Task: Add the task  Implement backup and restore functionality for better data management to the section Code Captains in the project Transpire and add a Due Date to the respective task as 2024/03/16.
Action: Mouse moved to (716, 662)
Screenshot: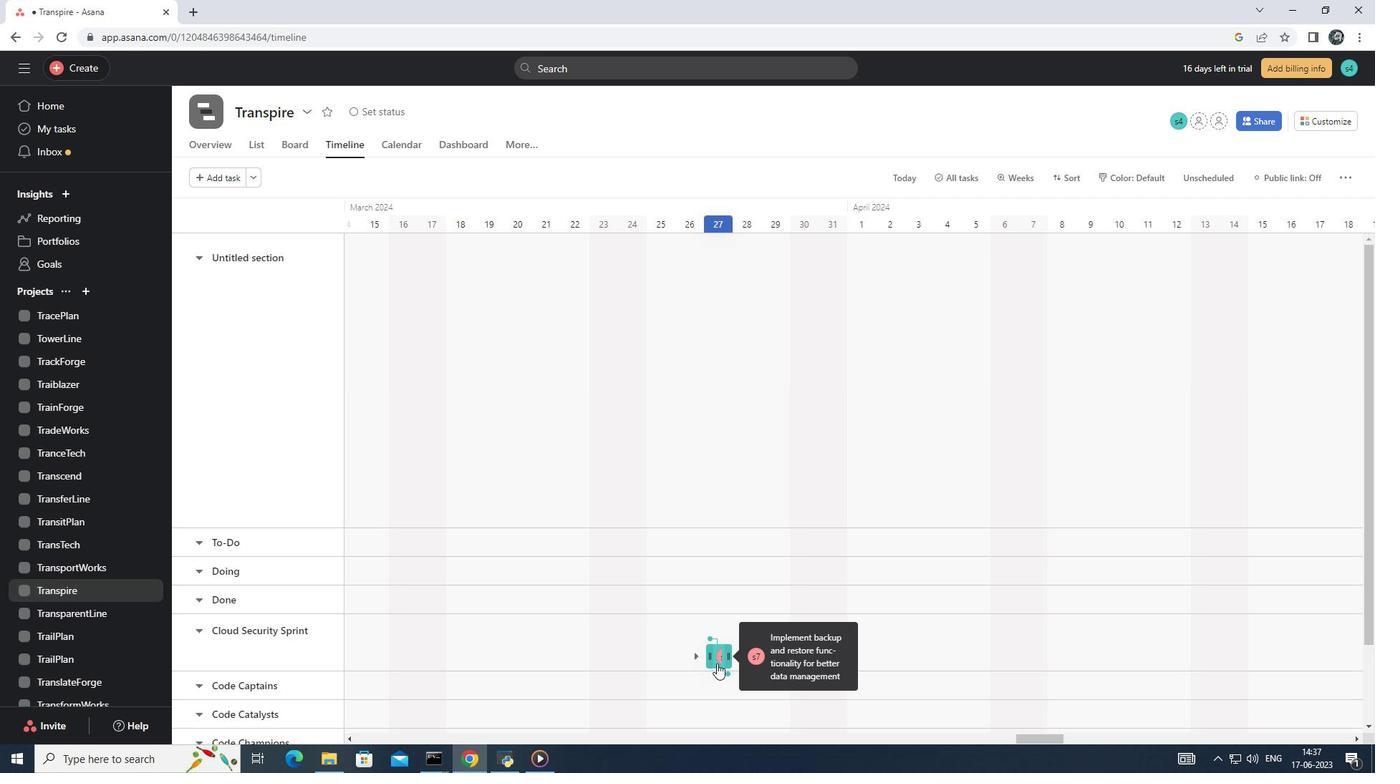 
Action: Mouse pressed left at (716, 662)
Screenshot: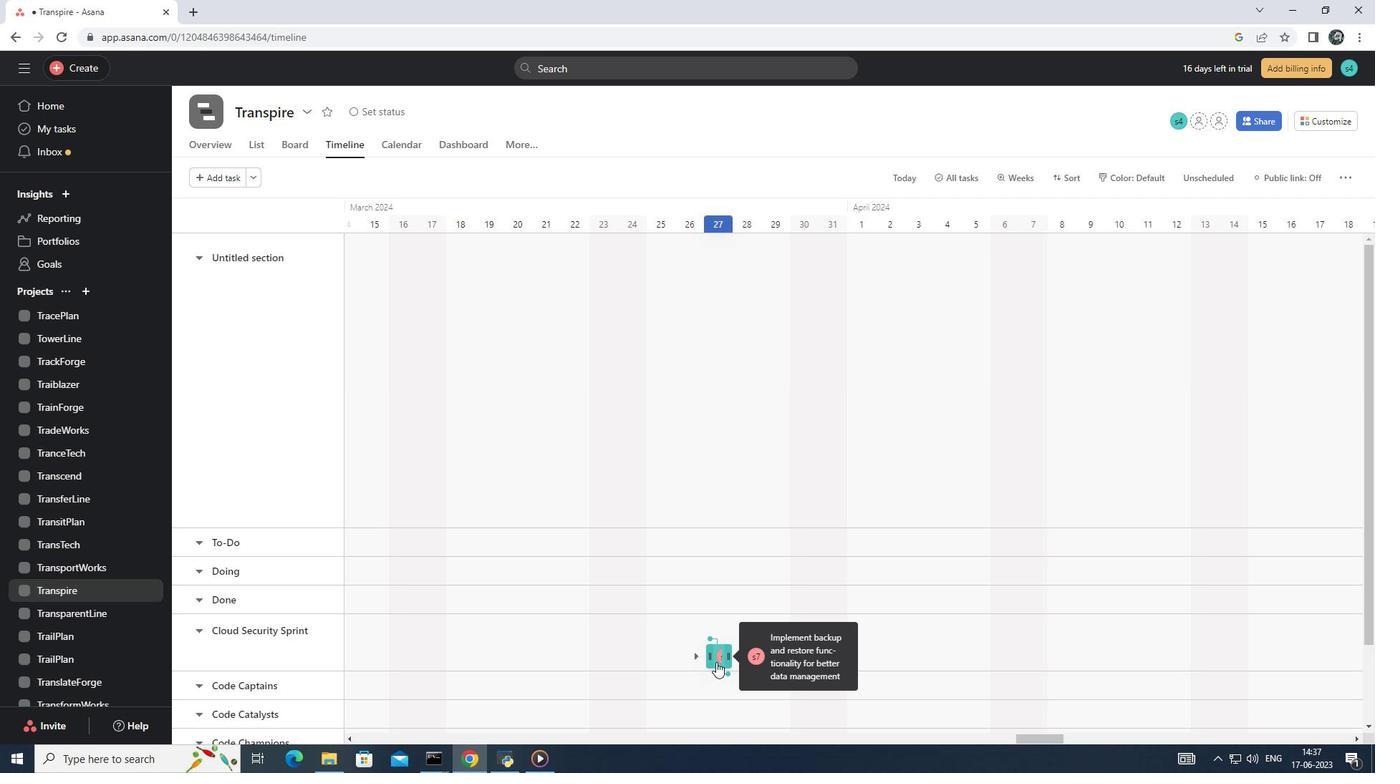 
Action: Mouse moved to (1140, 336)
Screenshot: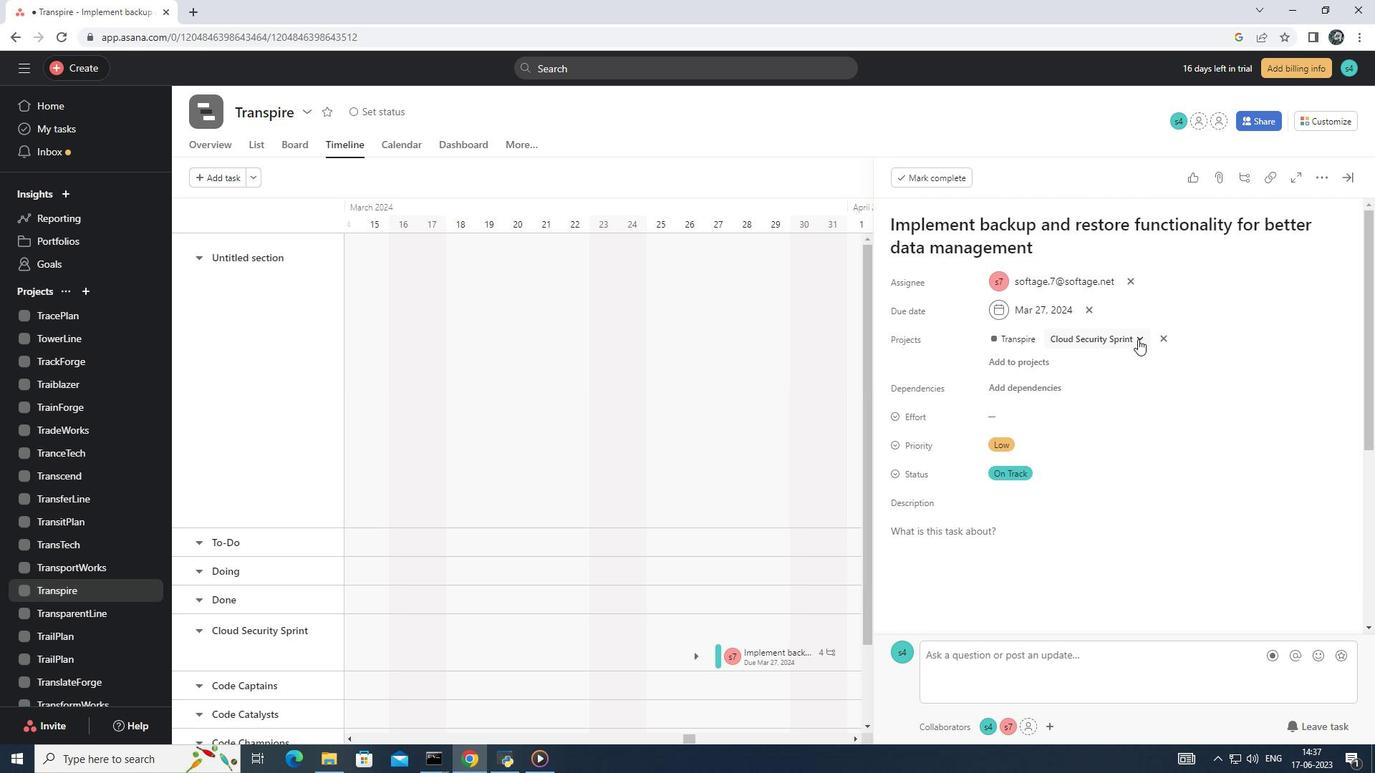 
Action: Mouse pressed left at (1140, 336)
Screenshot: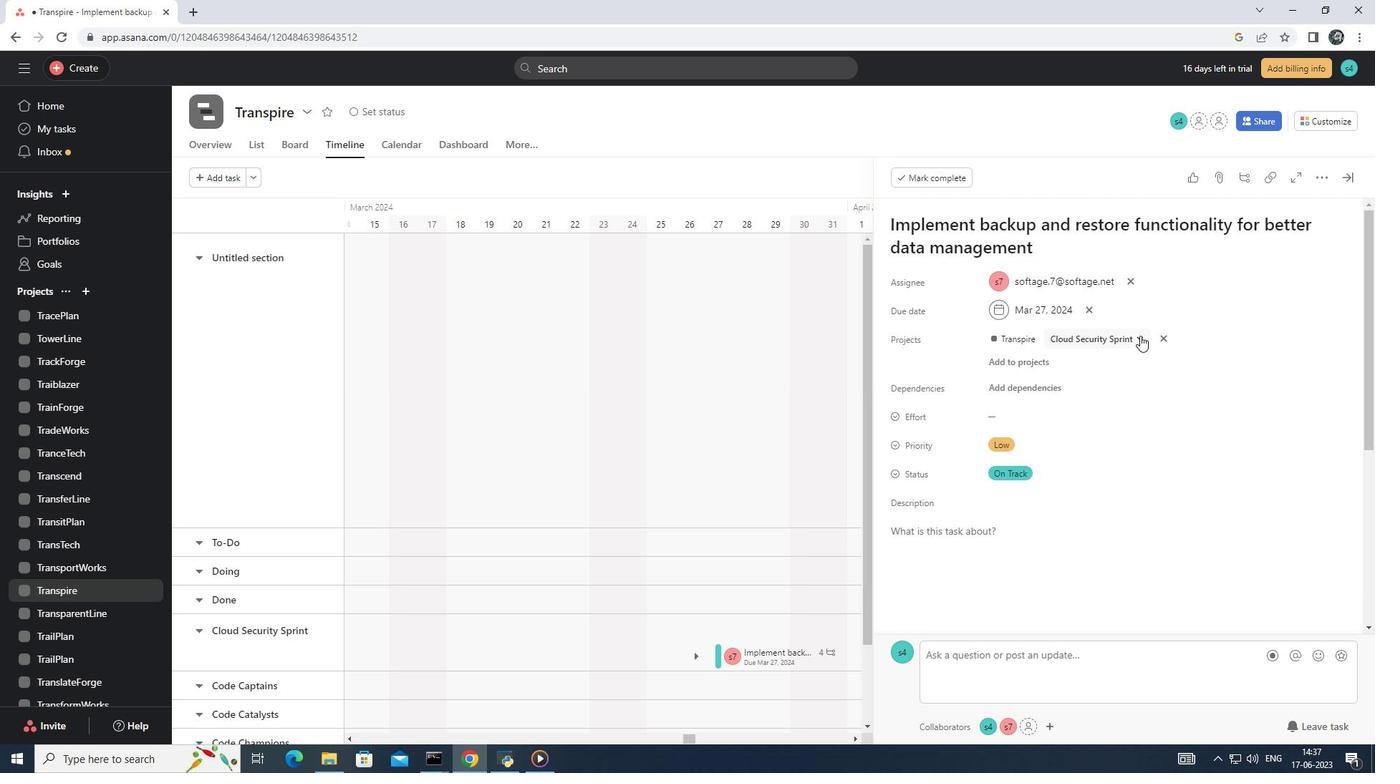 
Action: Mouse moved to (1110, 502)
Screenshot: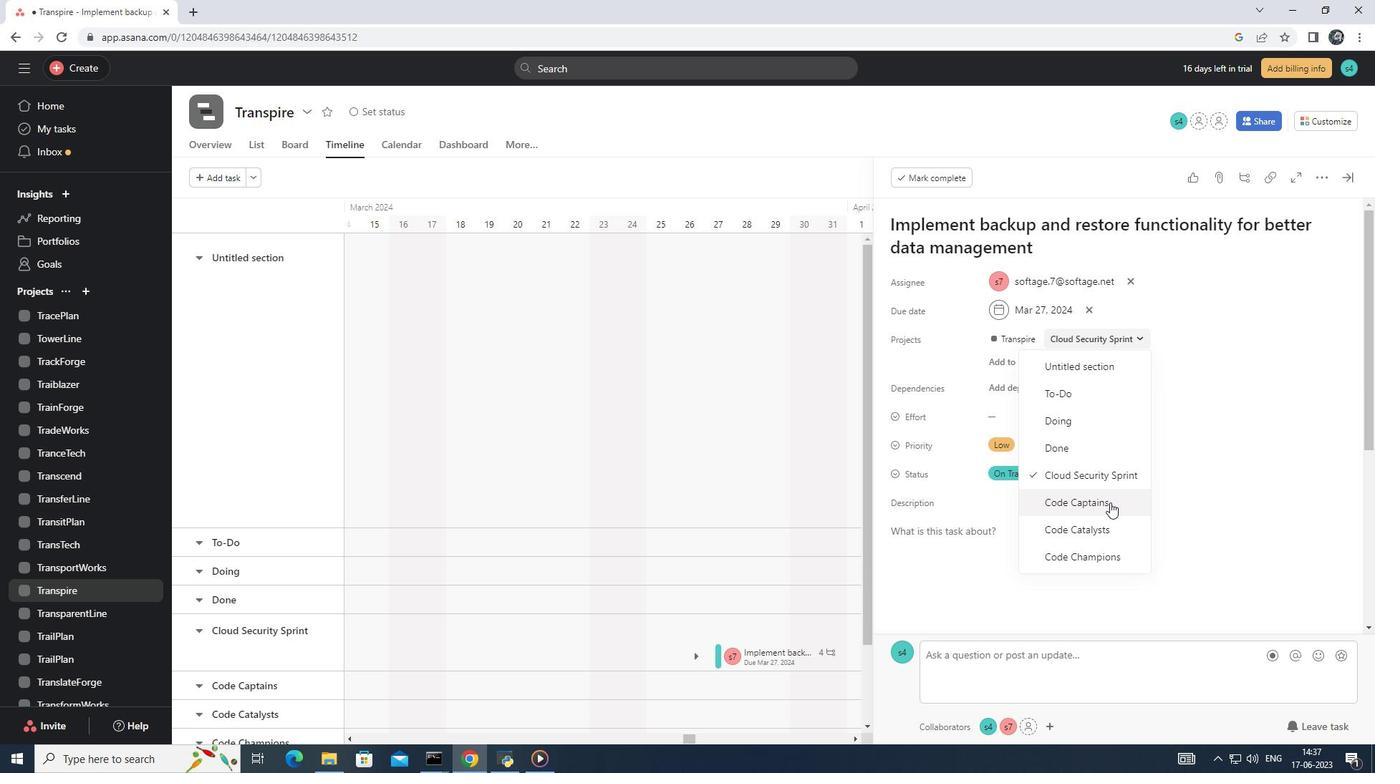 
Action: Mouse pressed left at (1110, 502)
Screenshot: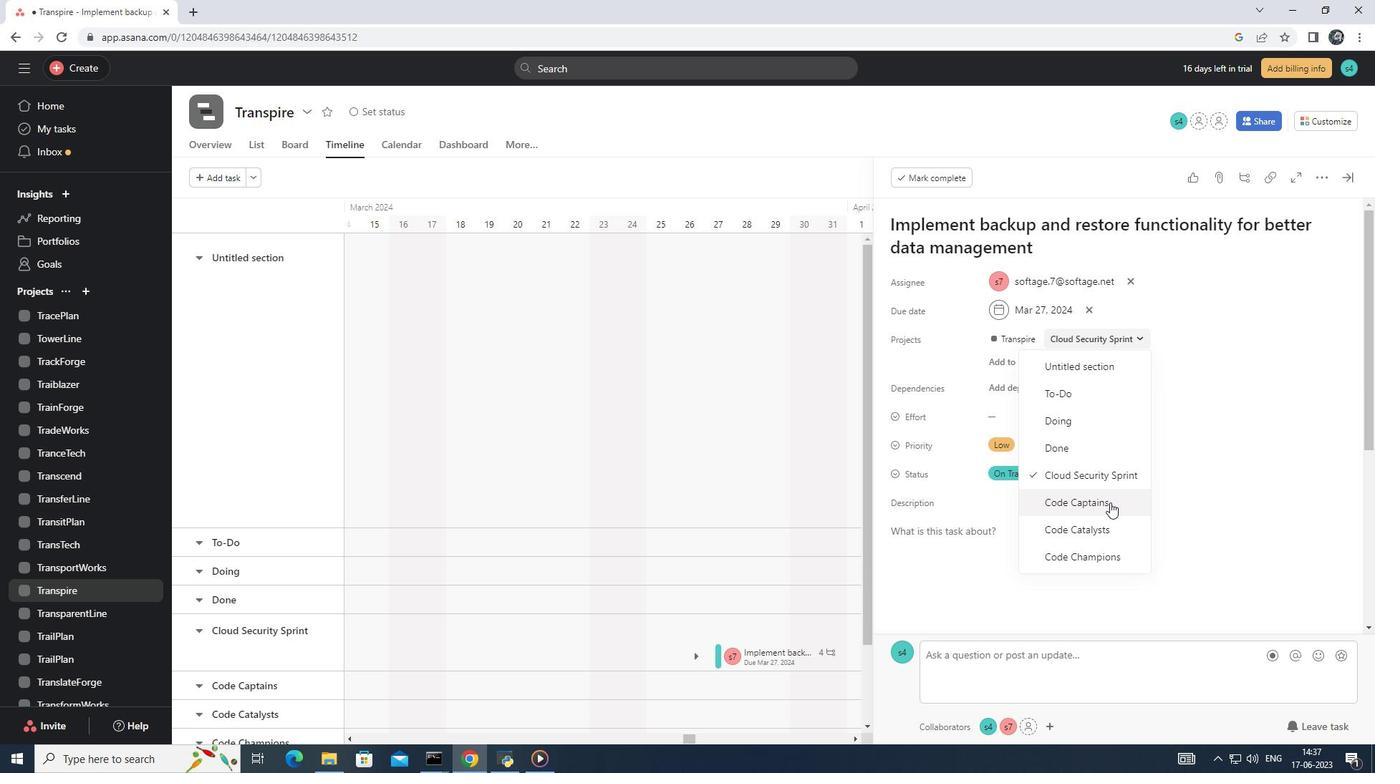 
Action: Mouse moved to (1091, 307)
Screenshot: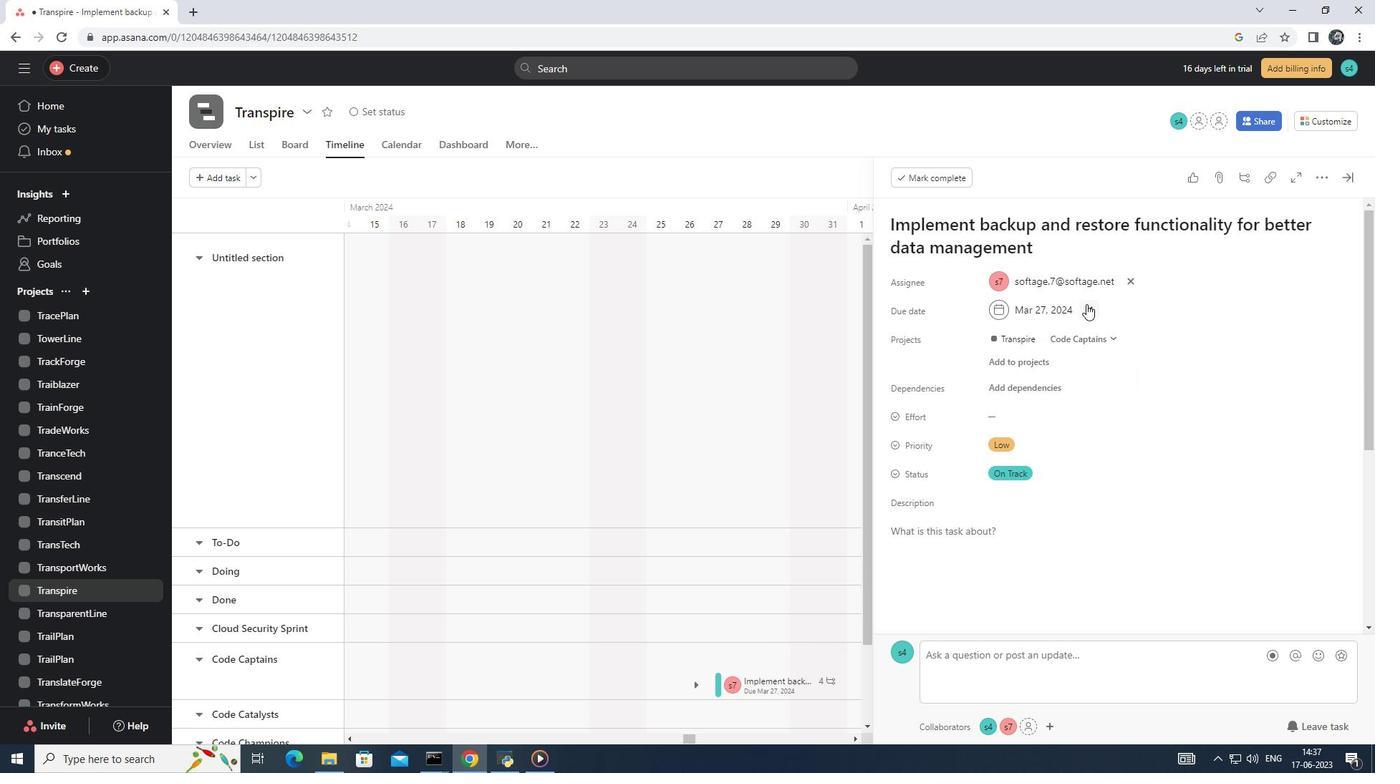 
Action: Mouse pressed left at (1091, 307)
Screenshot: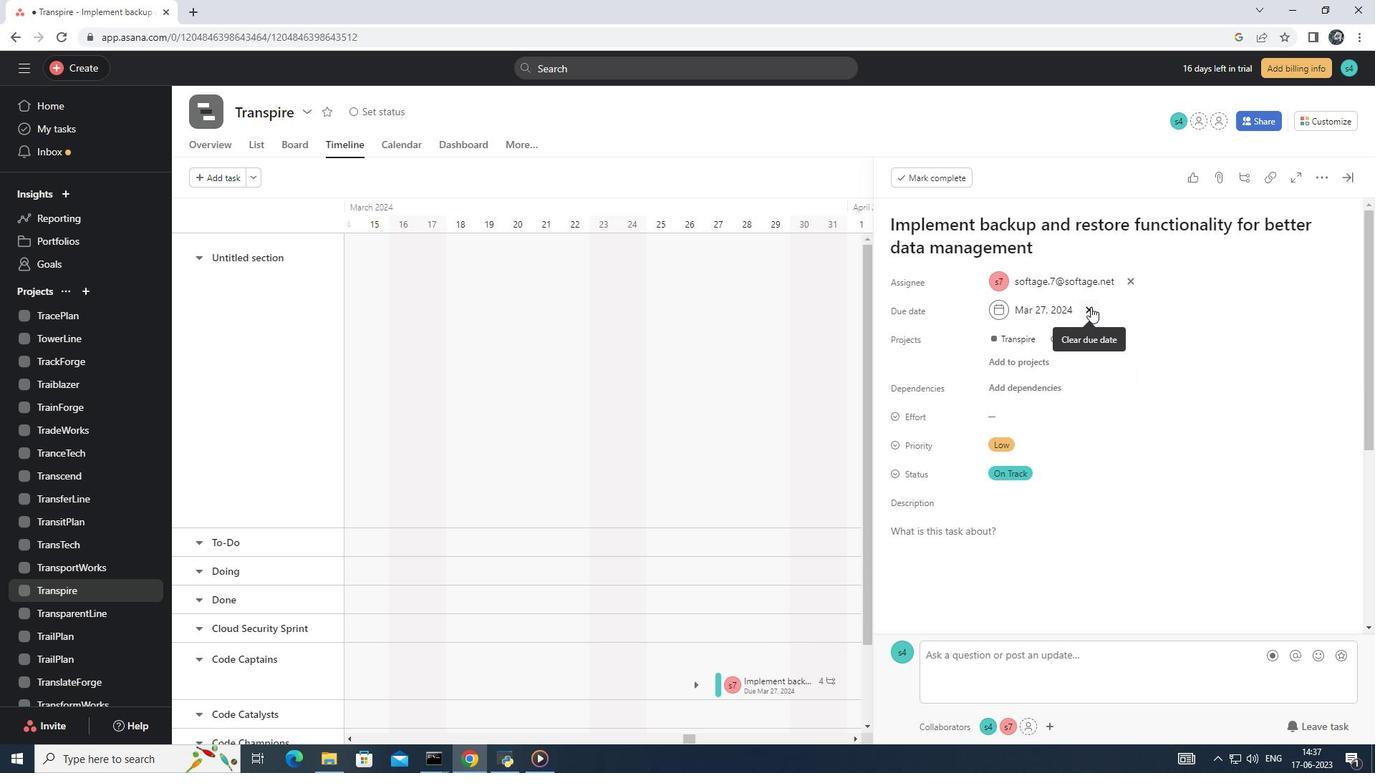 
Action: Mouse moved to (991, 305)
Screenshot: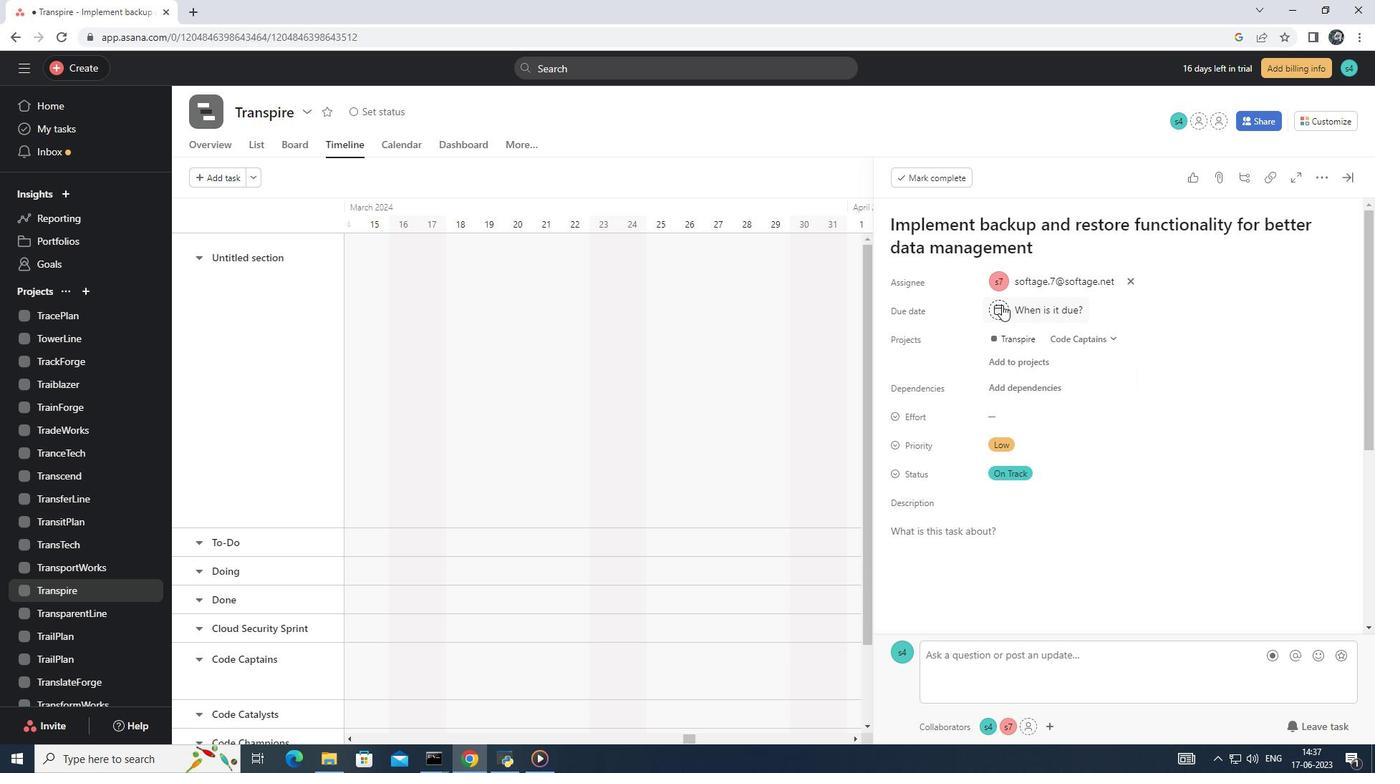 
Action: Mouse pressed left at (991, 305)
Screenshot: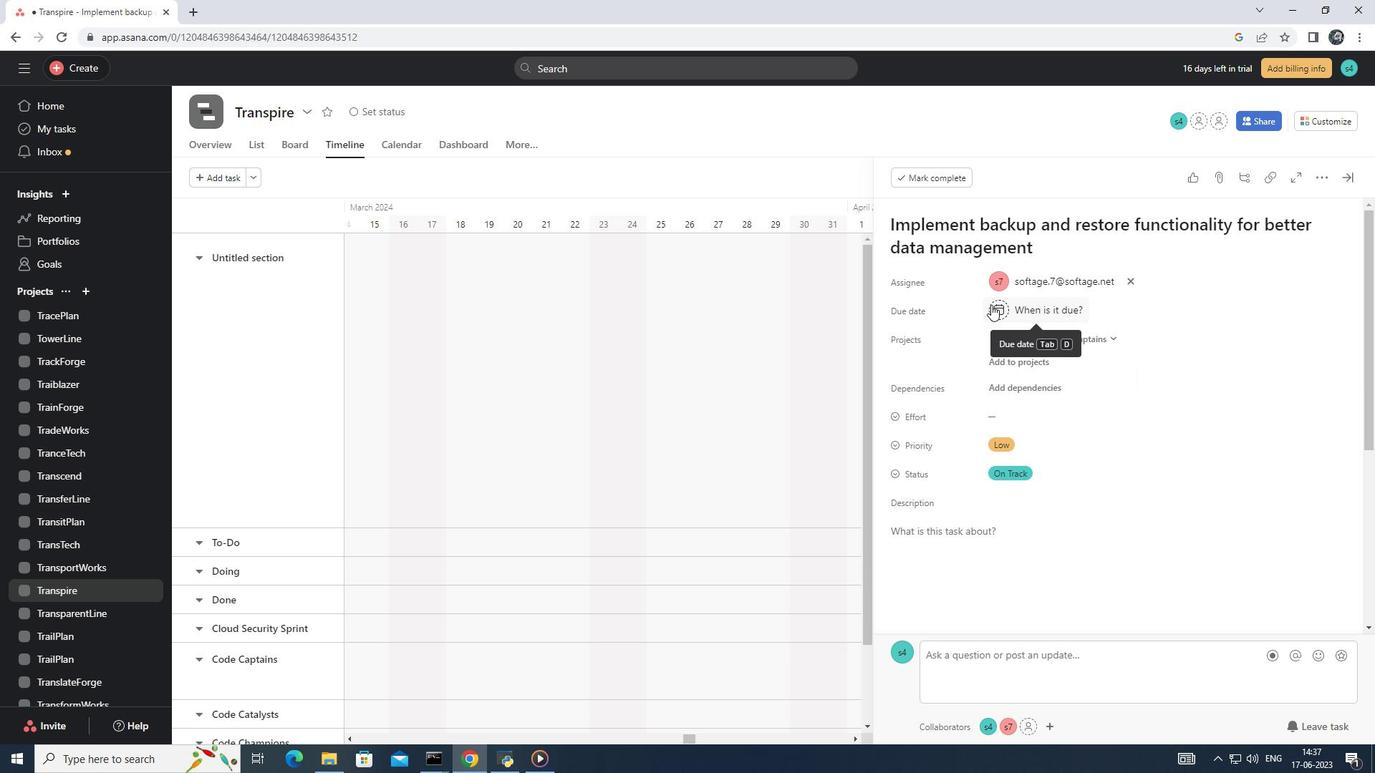 
Action: Mouse moved to (1132, 352)
Screenshot: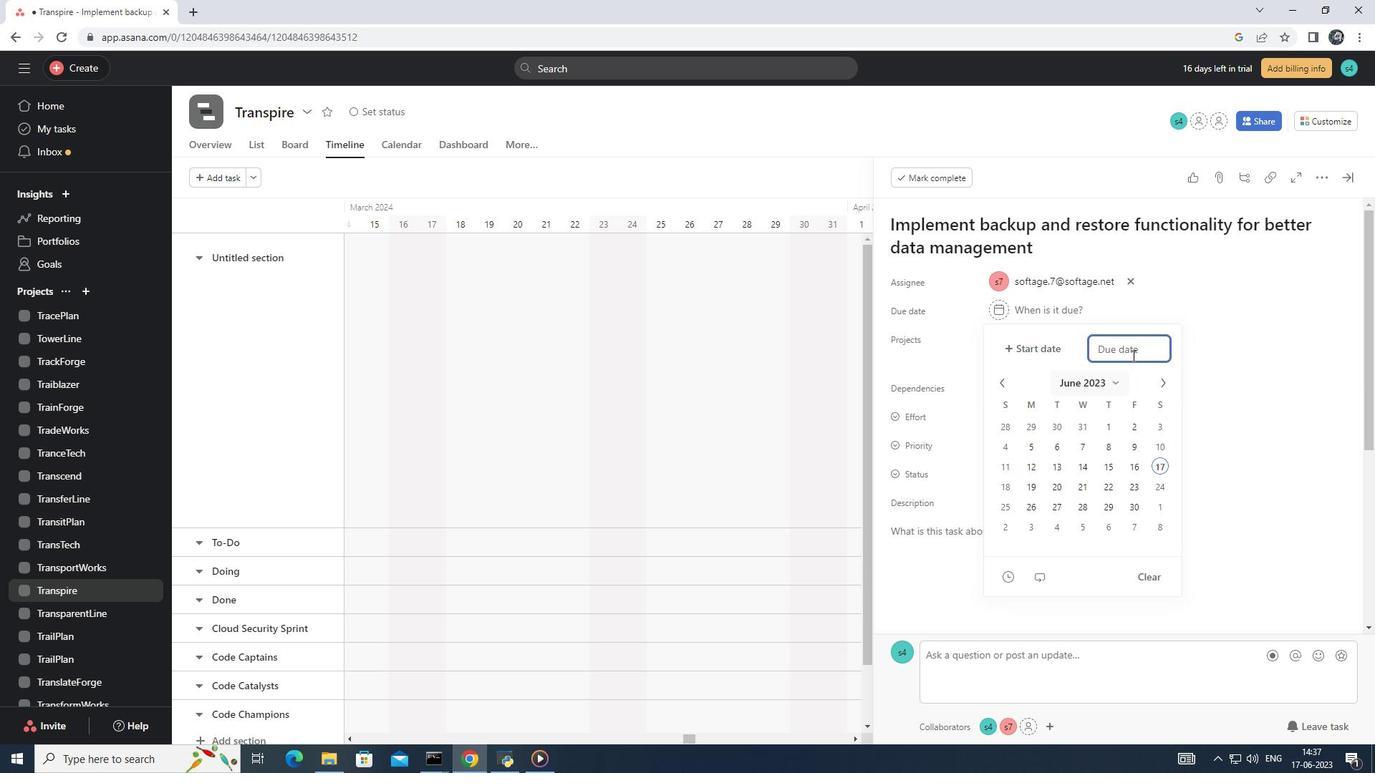 
Action: Mouse pressed left at (1132, 352)
Screenshot: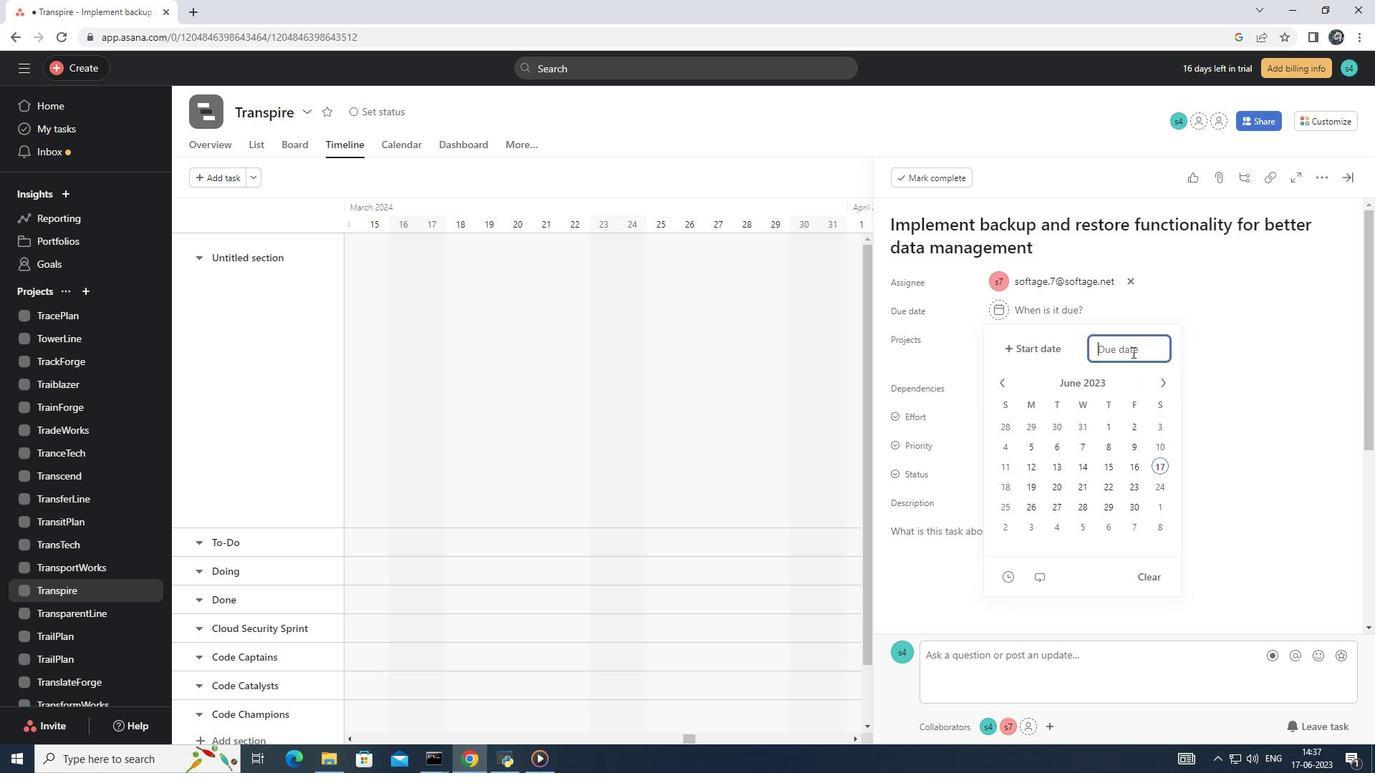 
Action: Key pressed 2024/03/16<Key.enter>
Screenshot: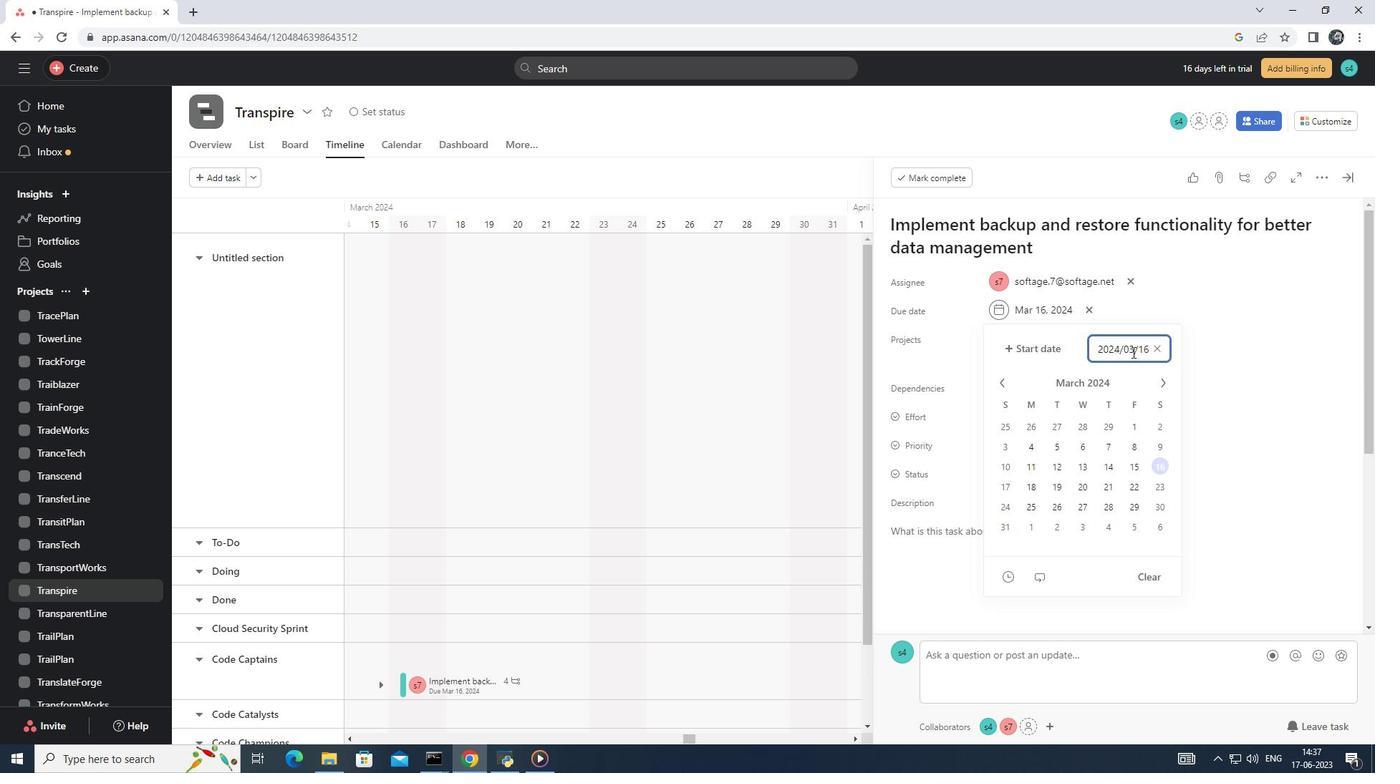 
Action: Mouse moved to (1131, 351)
Screenshot: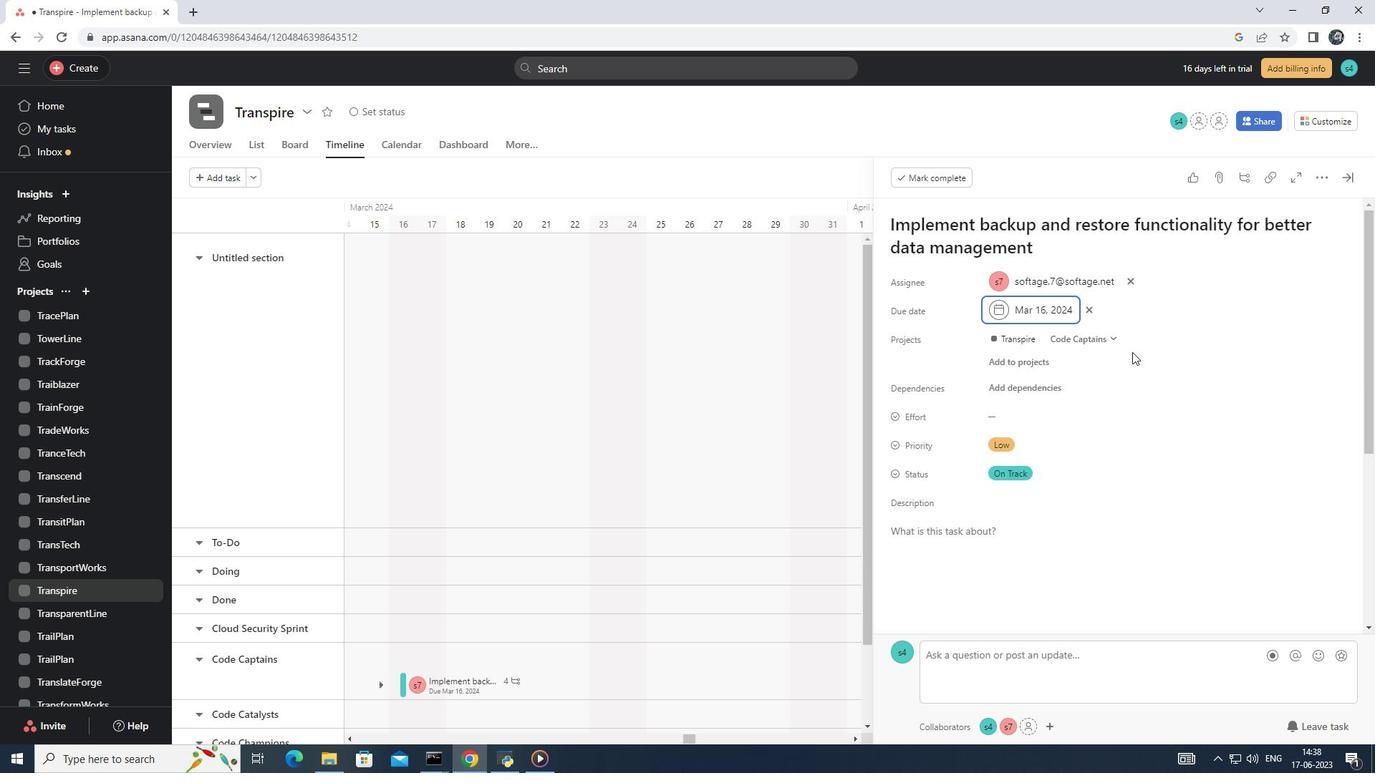 
